 Task: Select use exclude settings and ignore files.
Action: Mouse moved to (811, 54)
Screenshot: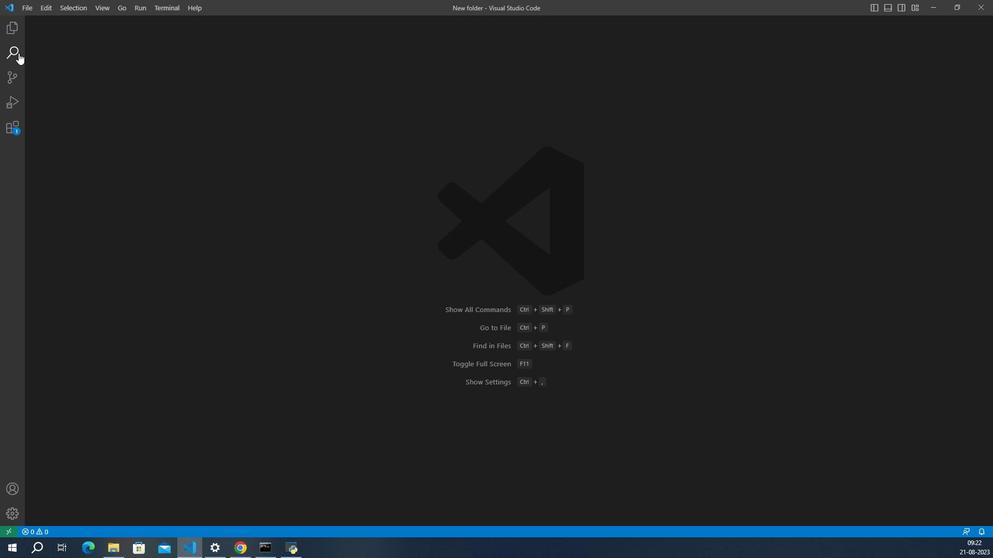 
Action: Mouse pressed left at (811, 54)
Screenshot: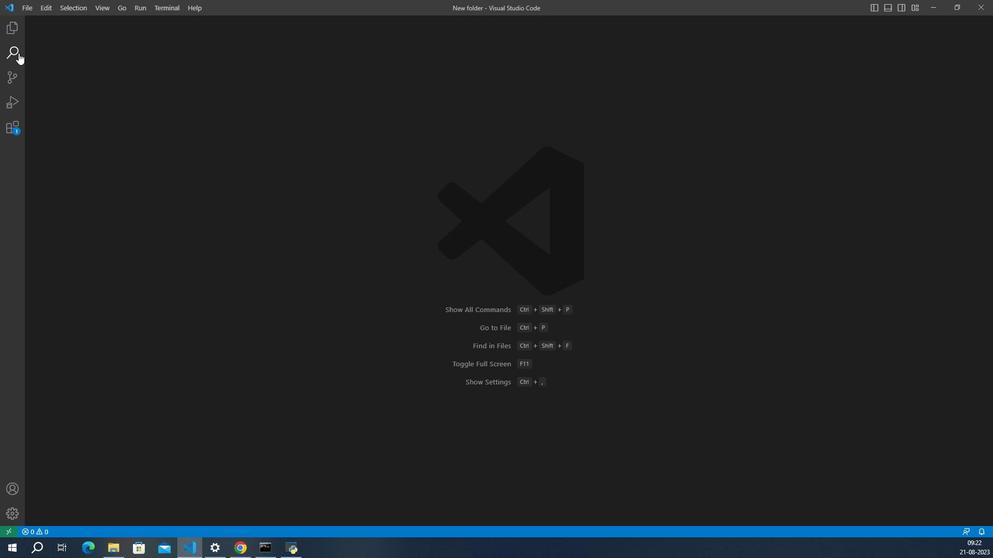 
Action: Mouse moved to (895, 94)
Screenshot: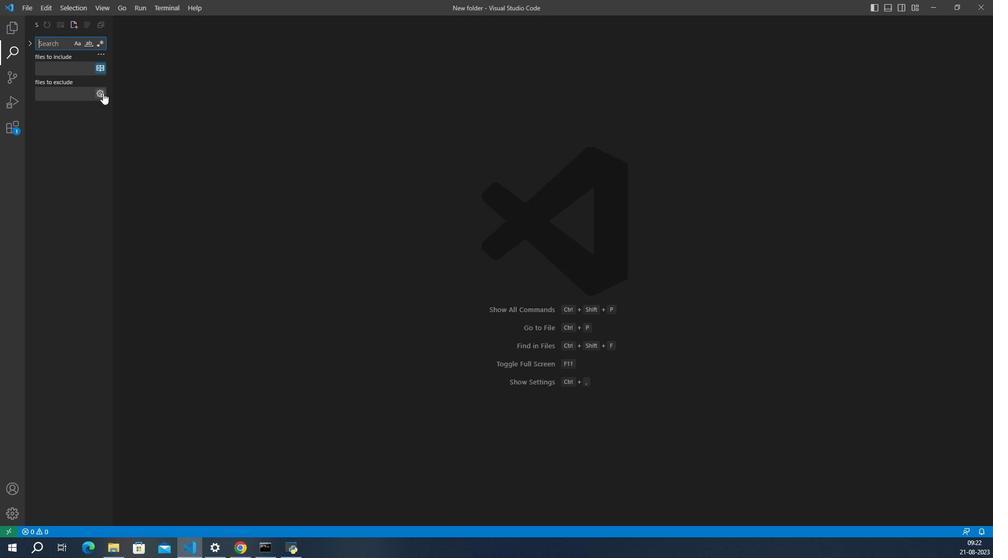 
Action: Mouse pressed left at (895, 94)
Screenshot: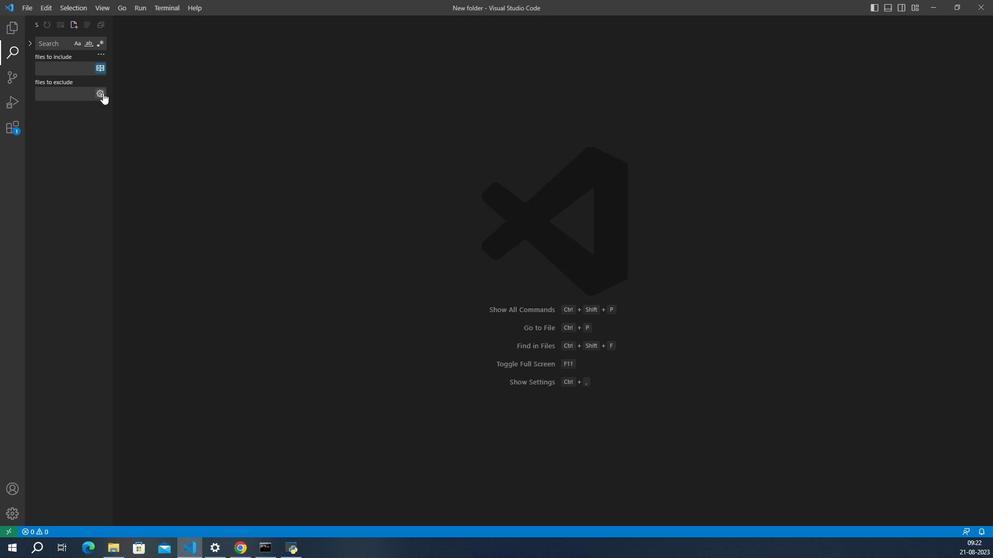 
